 Task: Add Sprouts Organic Ginger Spice Herbal Tea to the cart.
Action: Mouse pressed left at (23, 98)
Screenshot: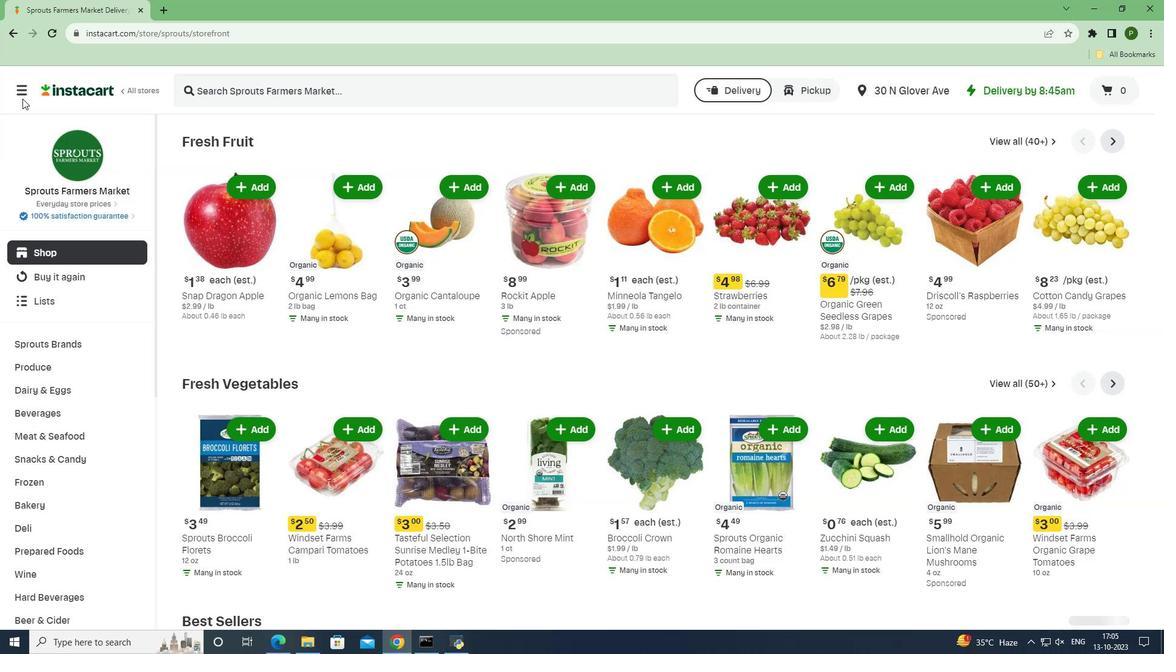 
Action: Mouse moved to (47, 321)
Screenshot: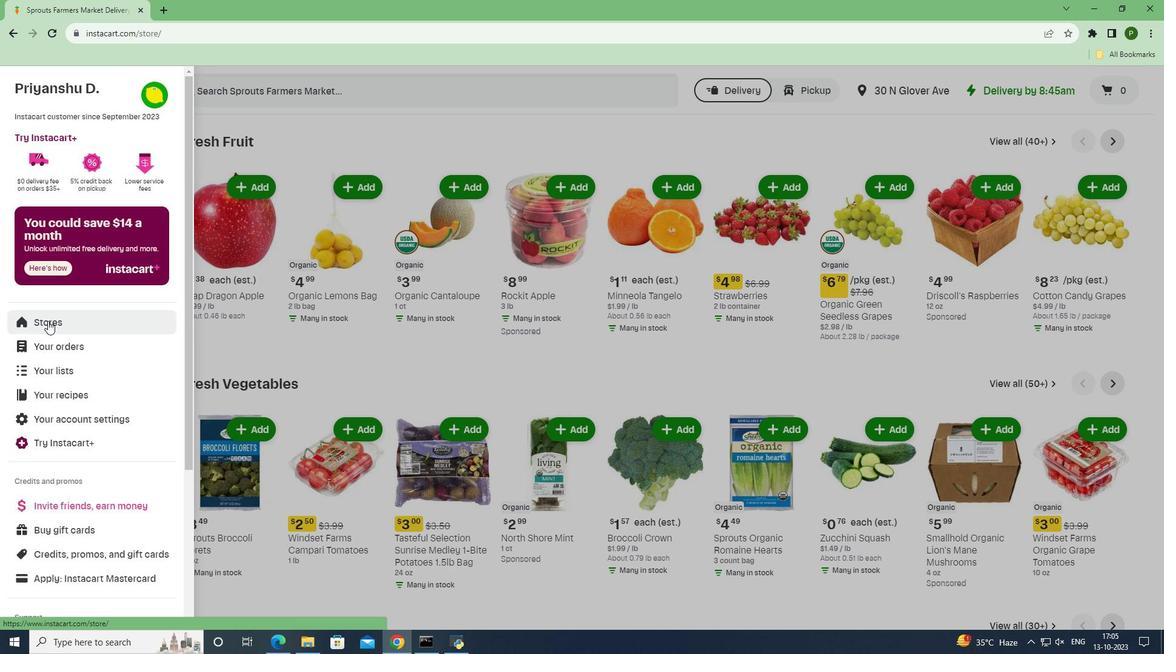 
Action: Mouse pressed left at (47, 321)
Screenshot: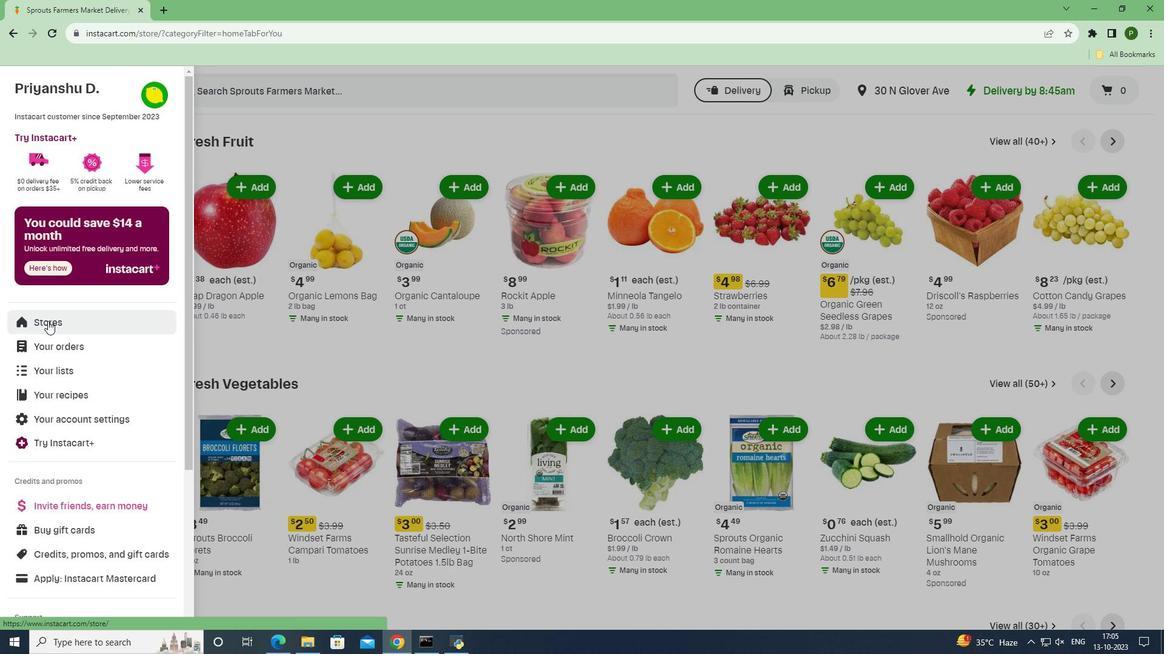 
Action: Mouse moved to (303, 127)
Screenshot: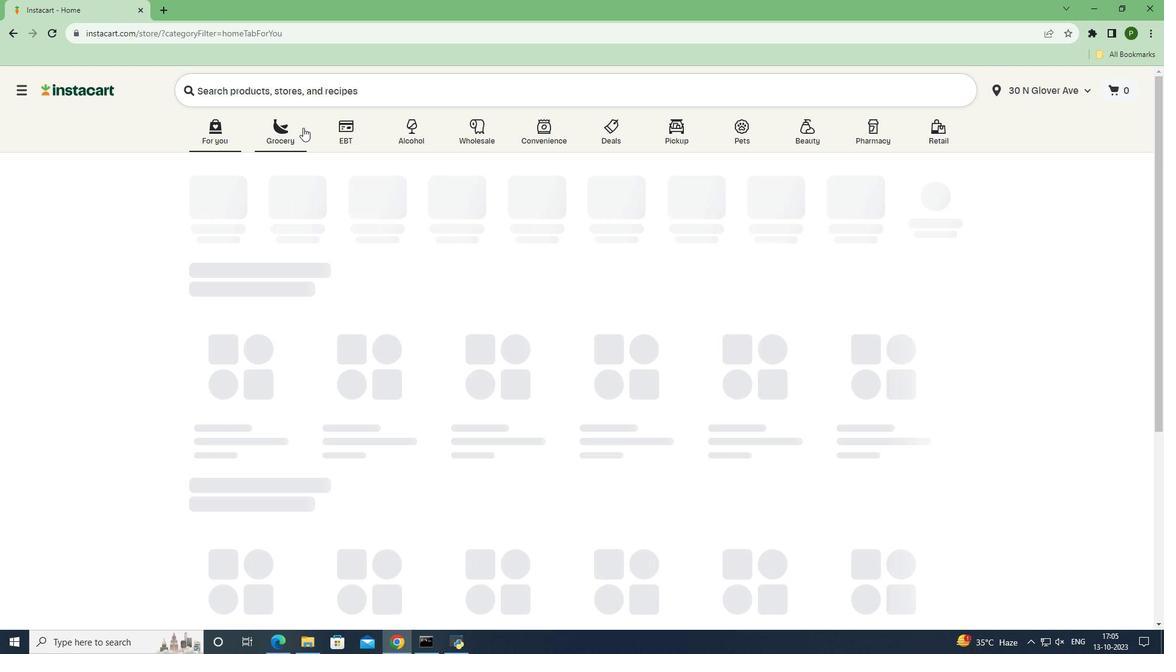 
Action: Mouse pressed left at (303, 127)
Screenshot: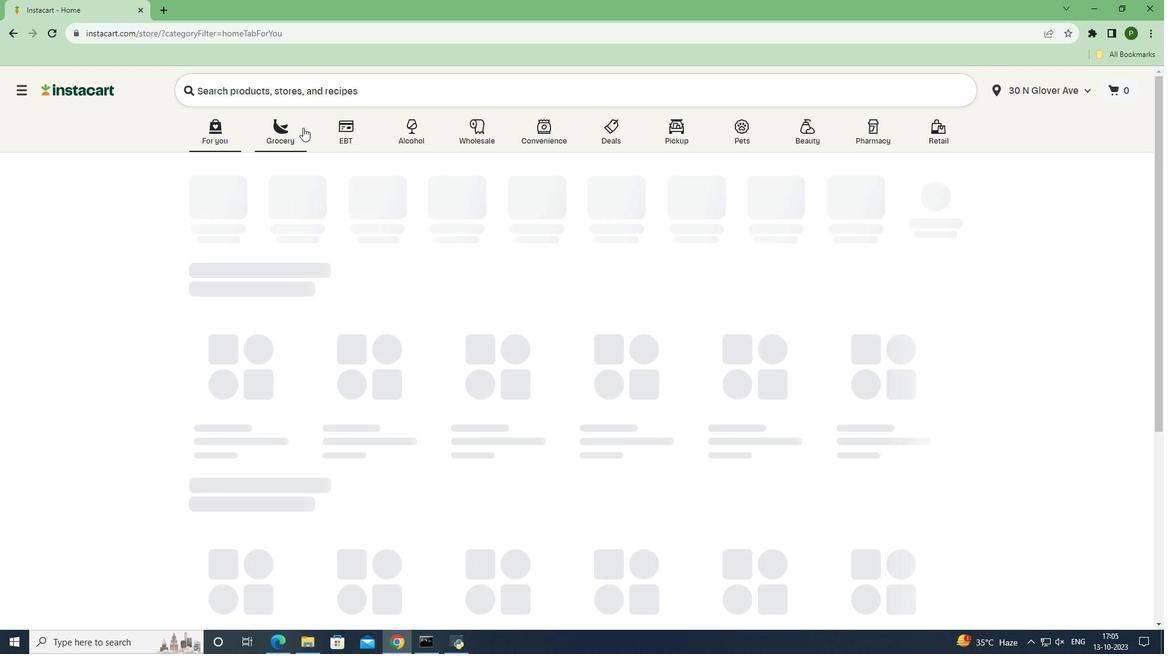 
Action: Mouse moved to (771, 265)
Screenshot: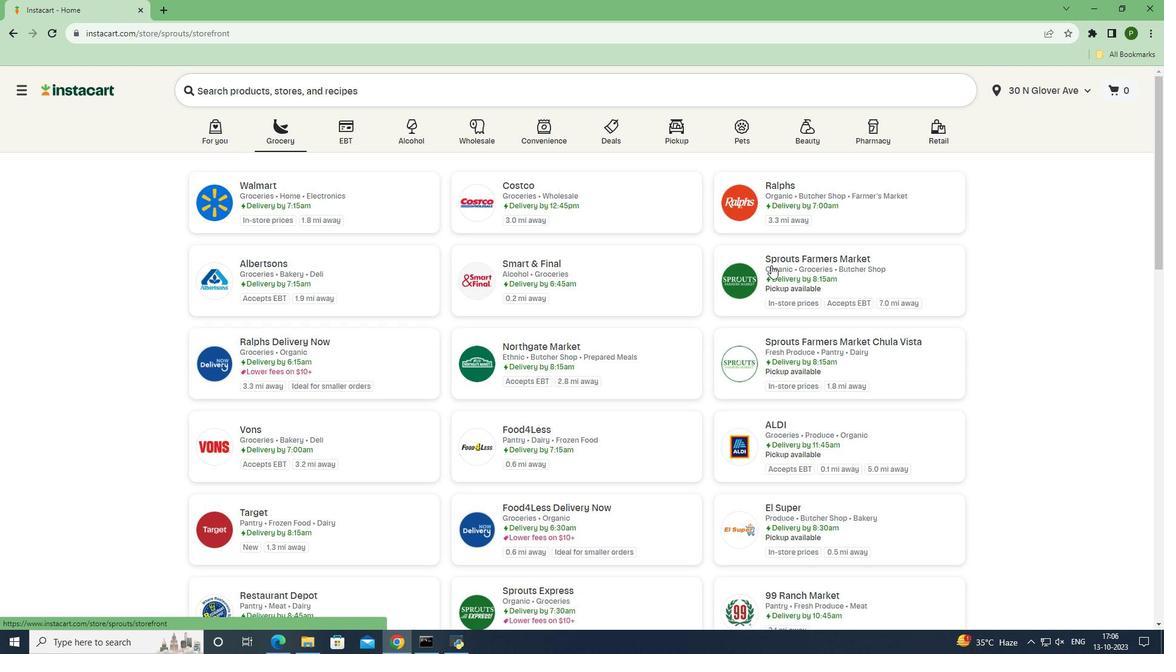 
Action: Mouse pressed left at (771, 265)
Screenshot: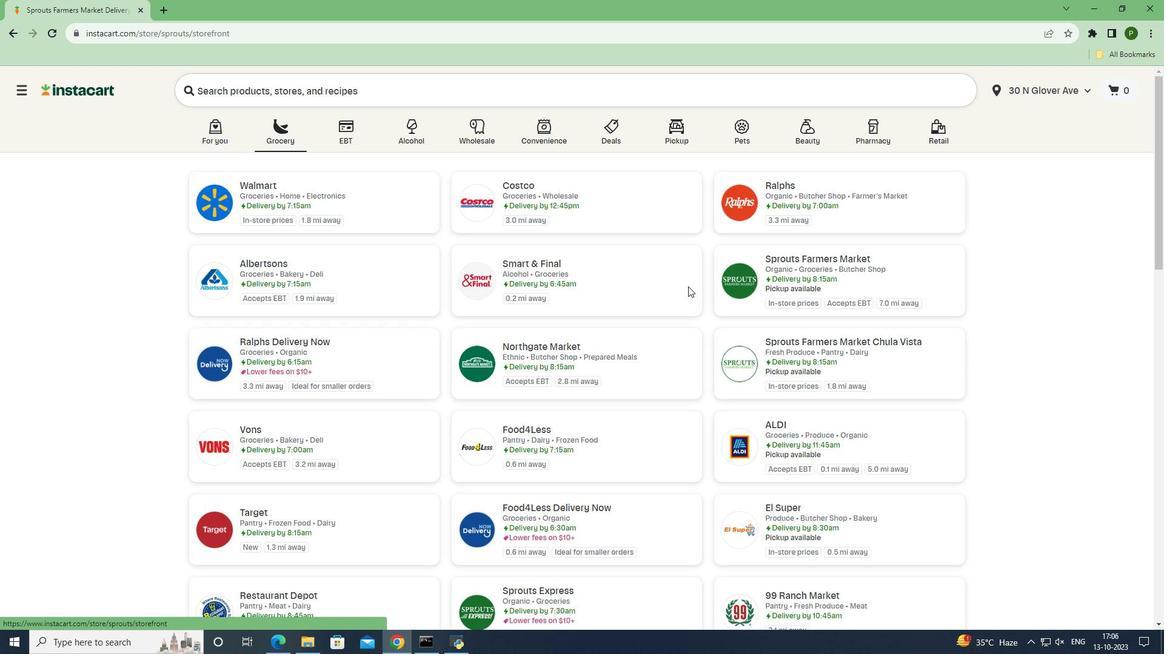 
Action: Mouse moved to (53, 415)
Screenshot: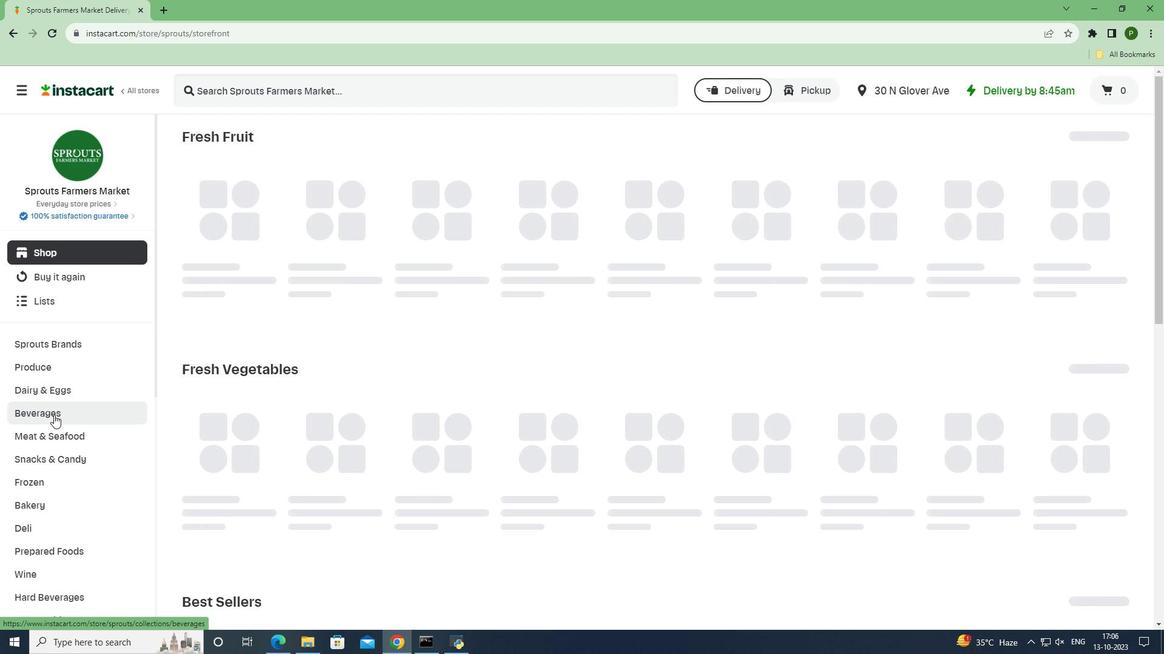 
Action: Mouse pressed left at (53, 415)
Screenshot: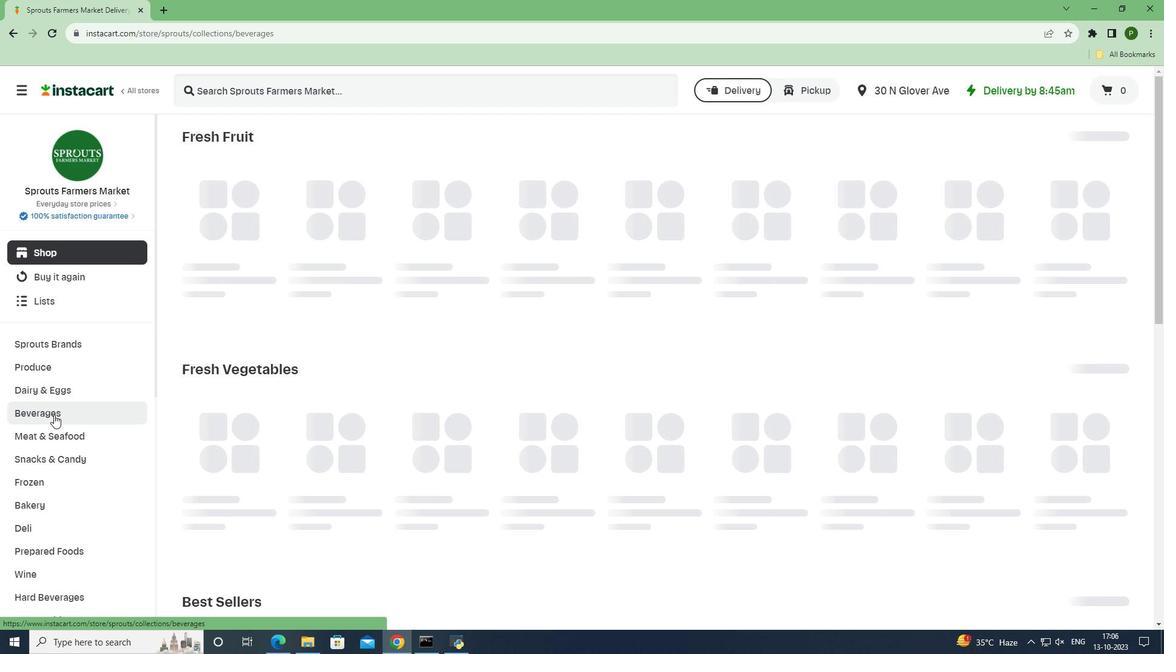 
Action: Mouse moved to (1050, 164)
Screenshot: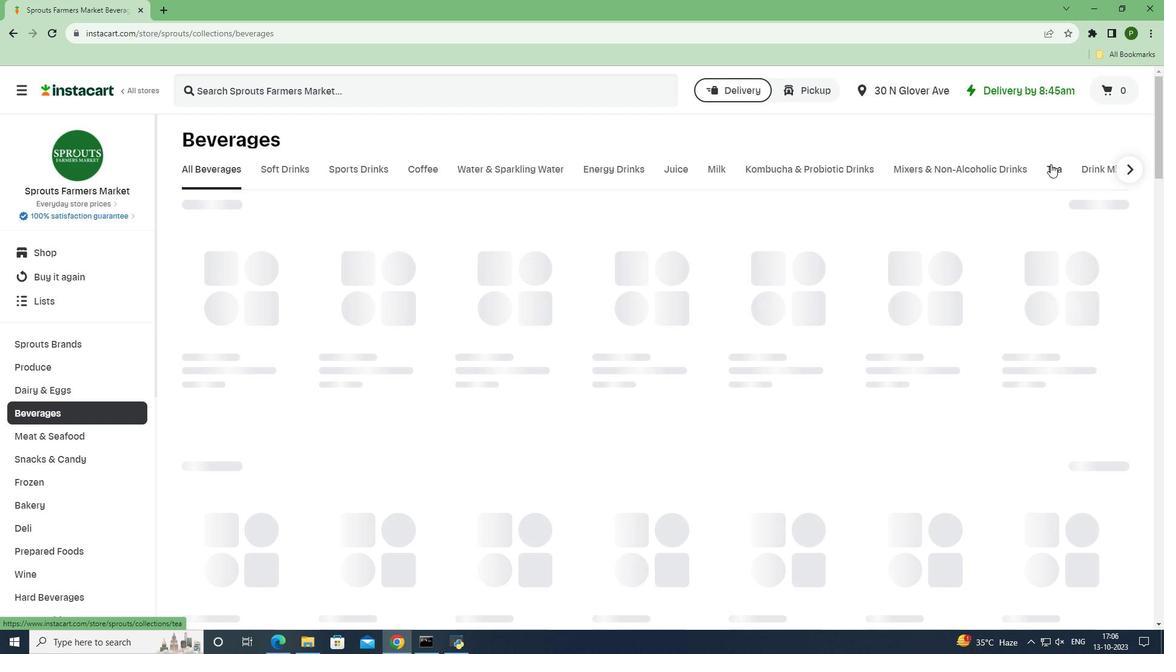 
Action: Mouse pressed left at (1050, 164)
Screenshot: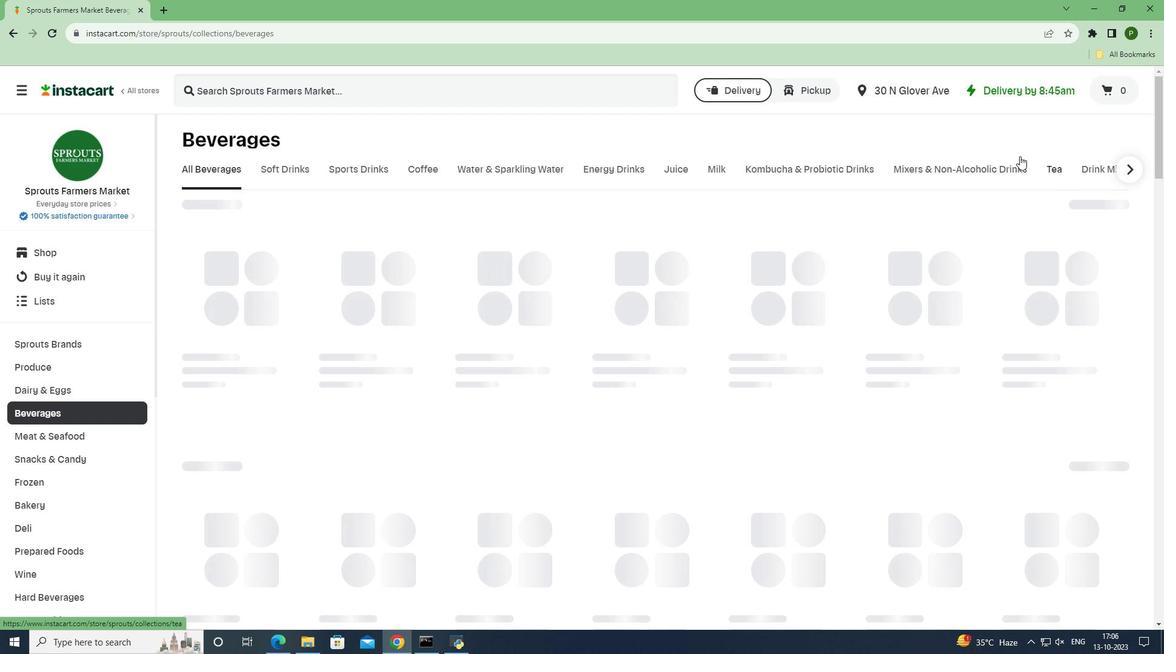 
Action: Mouse moved to (420, 91)
Screenshot: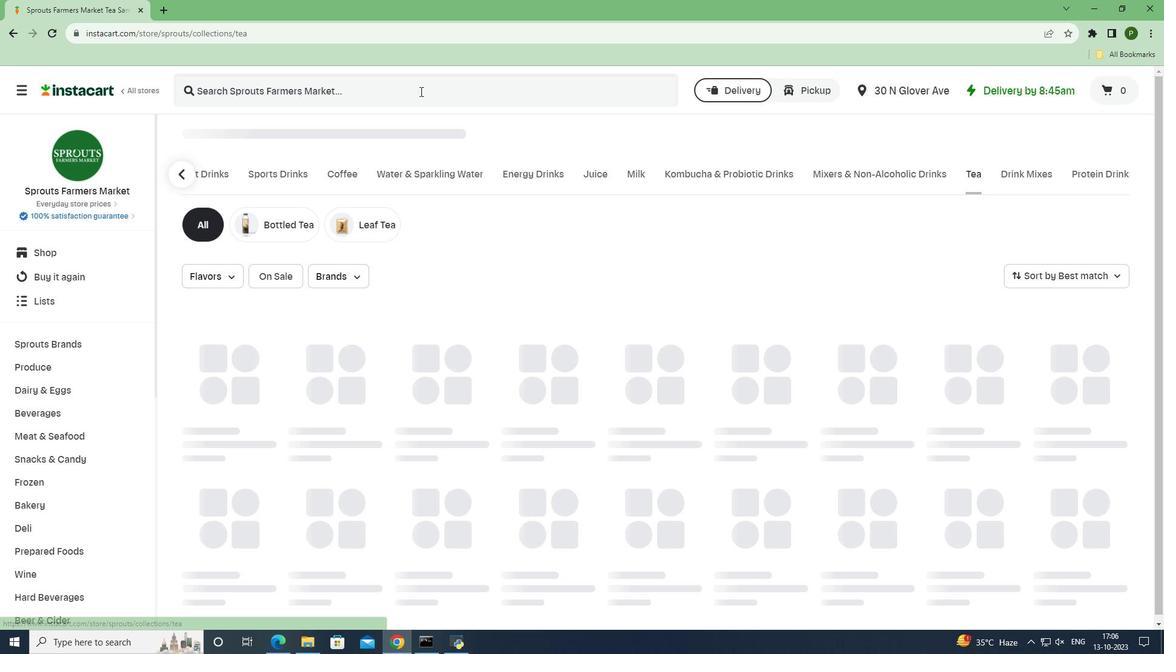
Action: Mouse pressed left at (420, 91)
Screenshot: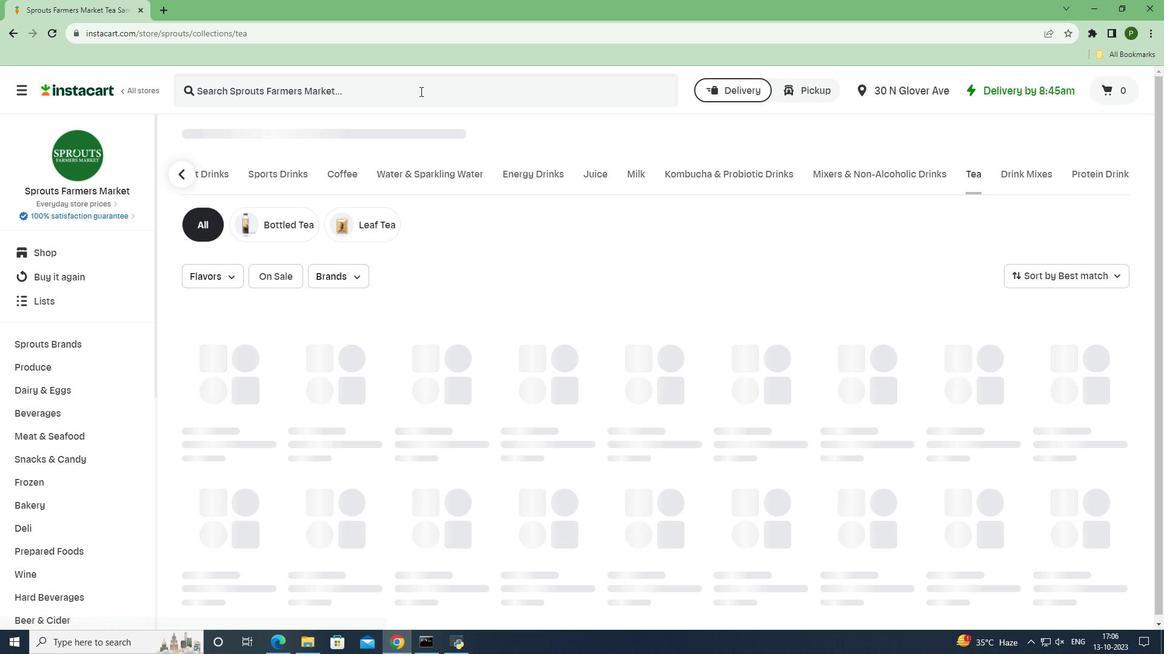 
Action: Key pressed <Key.caps_lock>S<Key.caps_lock>prouts<Key.space><Key.caps_lock>O<Key.caps_lock>rganic<Key.space><Key.caps_lock>G<Key.caps_lock>inger<Key.space><Key.caps_lock>S<Key.caps_lock>pice<Key.space><Key.caps_lock>H<Key.caps_lock>erbal<Key.space><Key.caps_lock>T<Key.caps_lock>ea<Key.space><Key.enter>
Screenshot: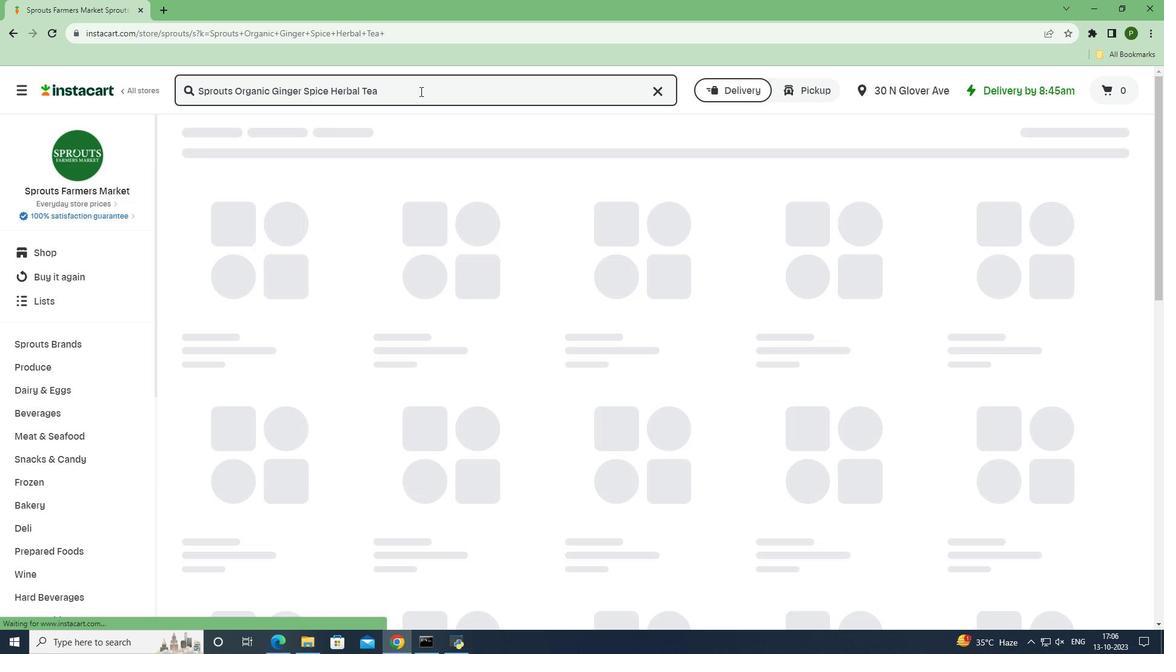 
Action: Mouse moved to (719, 195)
Screenshot: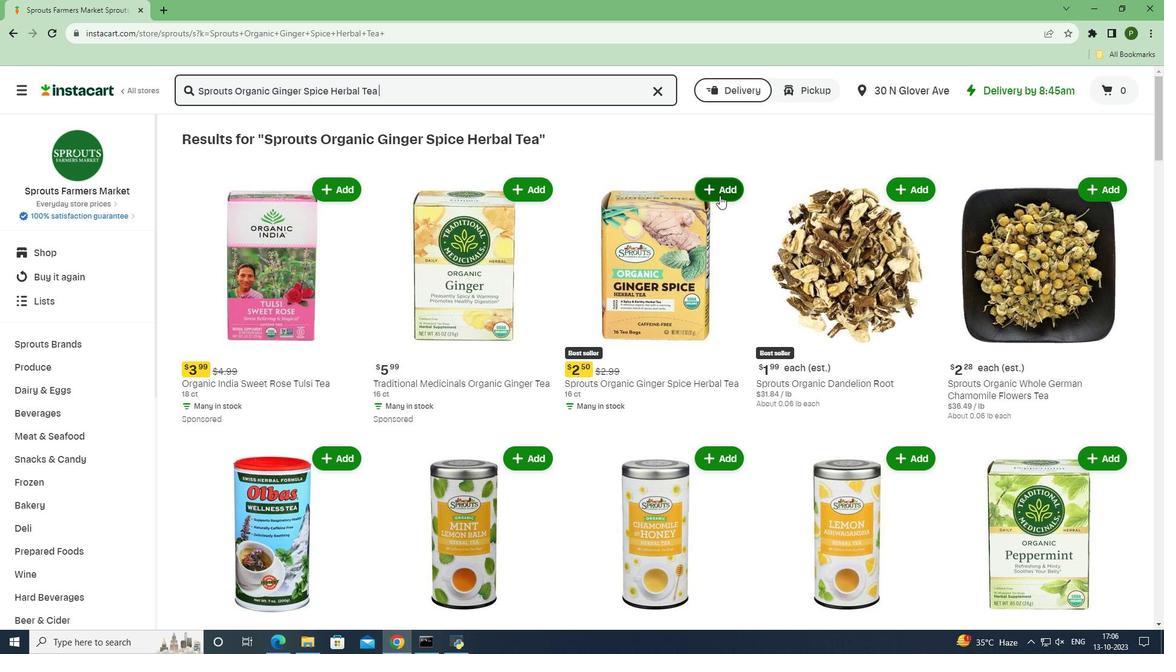 
Action: Mouse pressed left at (719, 195)
Screenshot: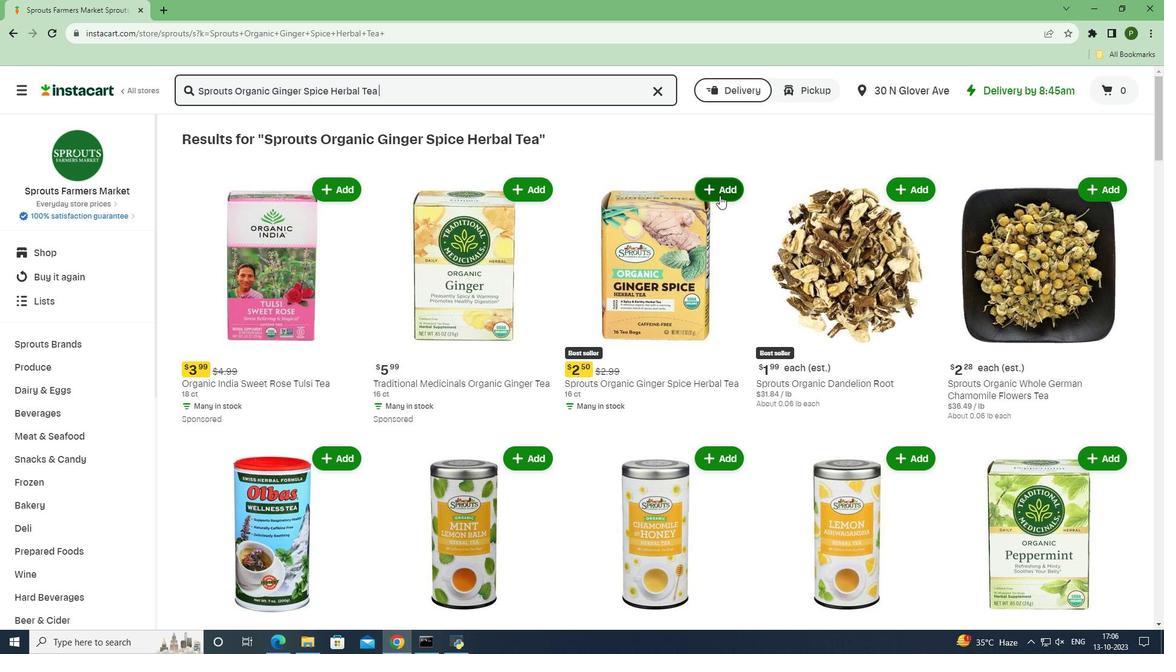 
Action: Mouse moved to (739, 240)
Screenshot: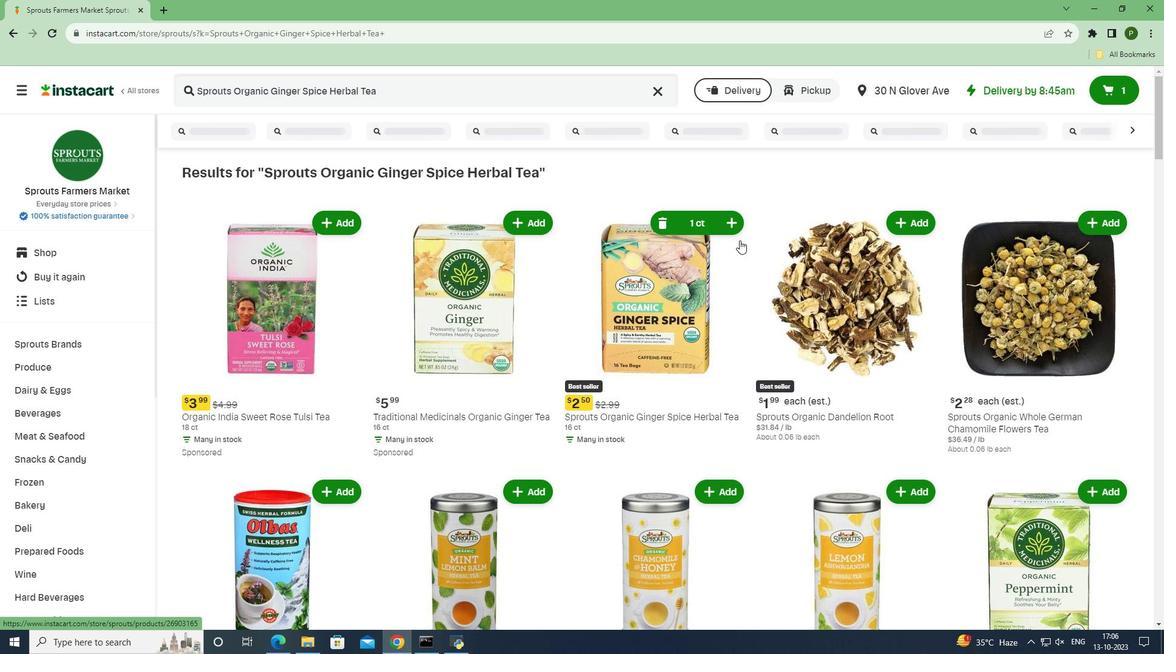 
